 Task: Look for products in the category "Toothpaste" from Hello only.
Action: Mouse moved to (982, 327)
Screenshot: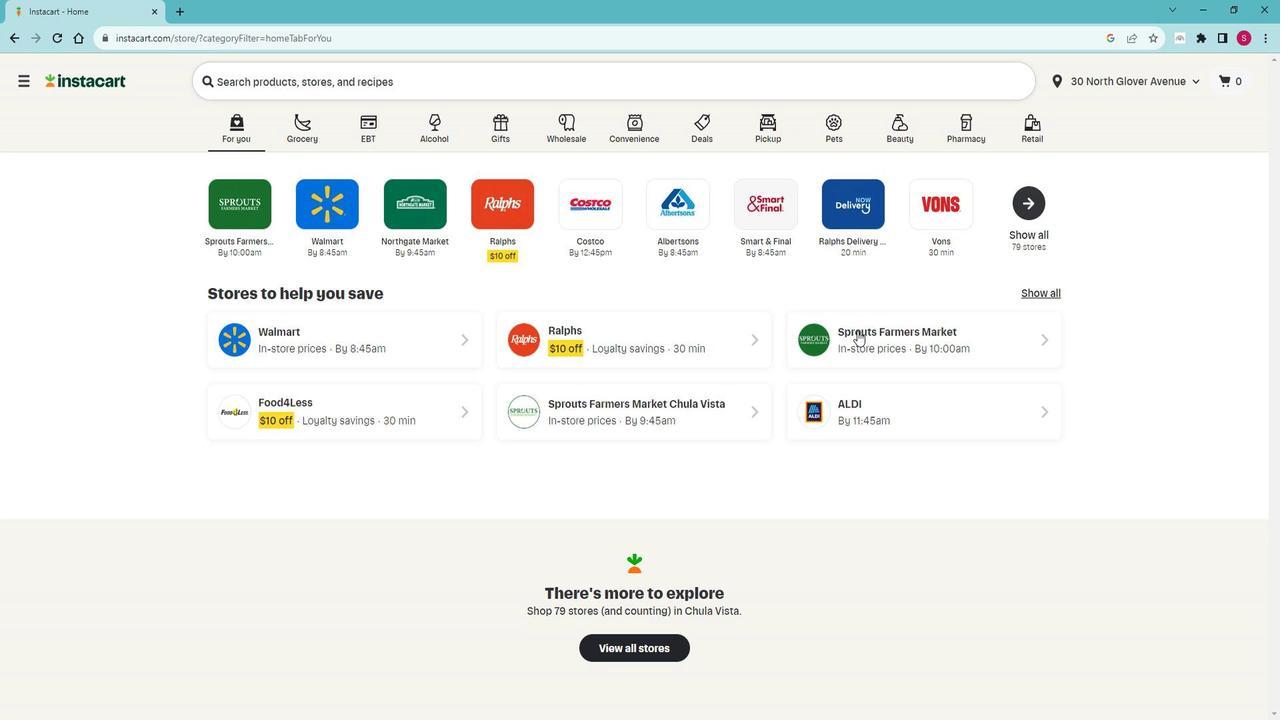 
Action: Mouse pressed left at (982, 327)
Screenshot: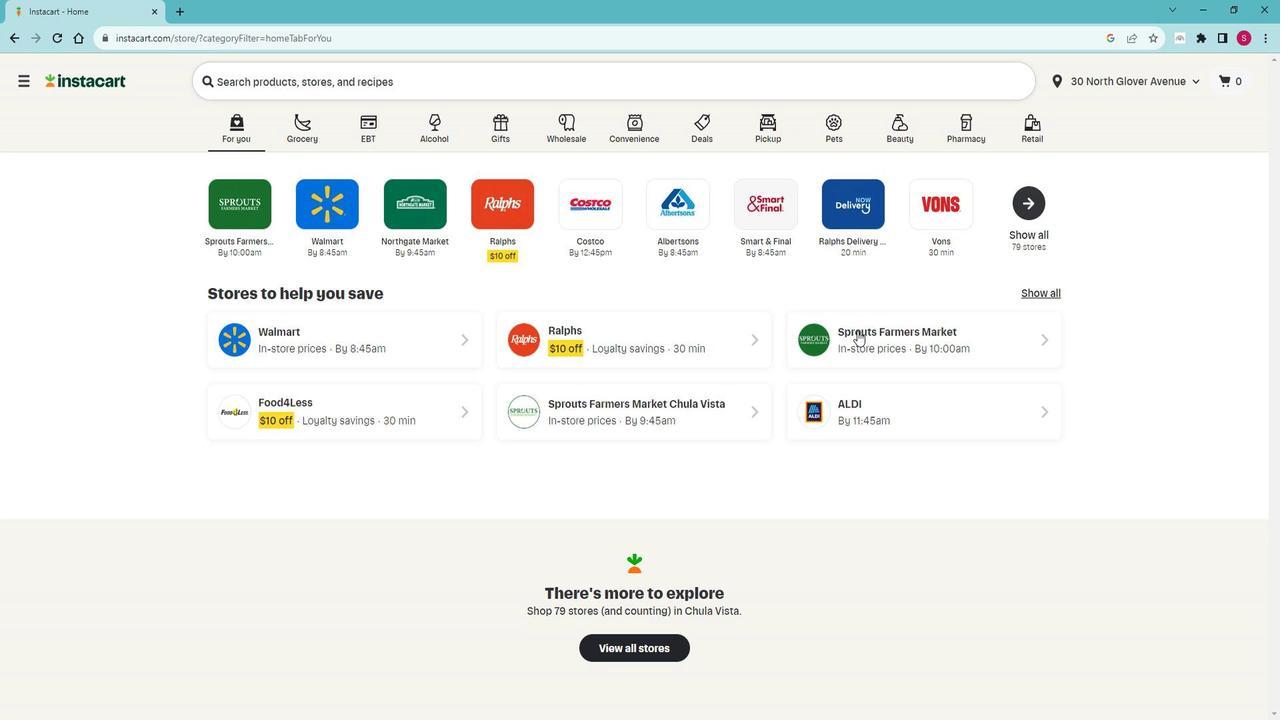 
Action: Mouse moved to (85, 512)
Screenshot: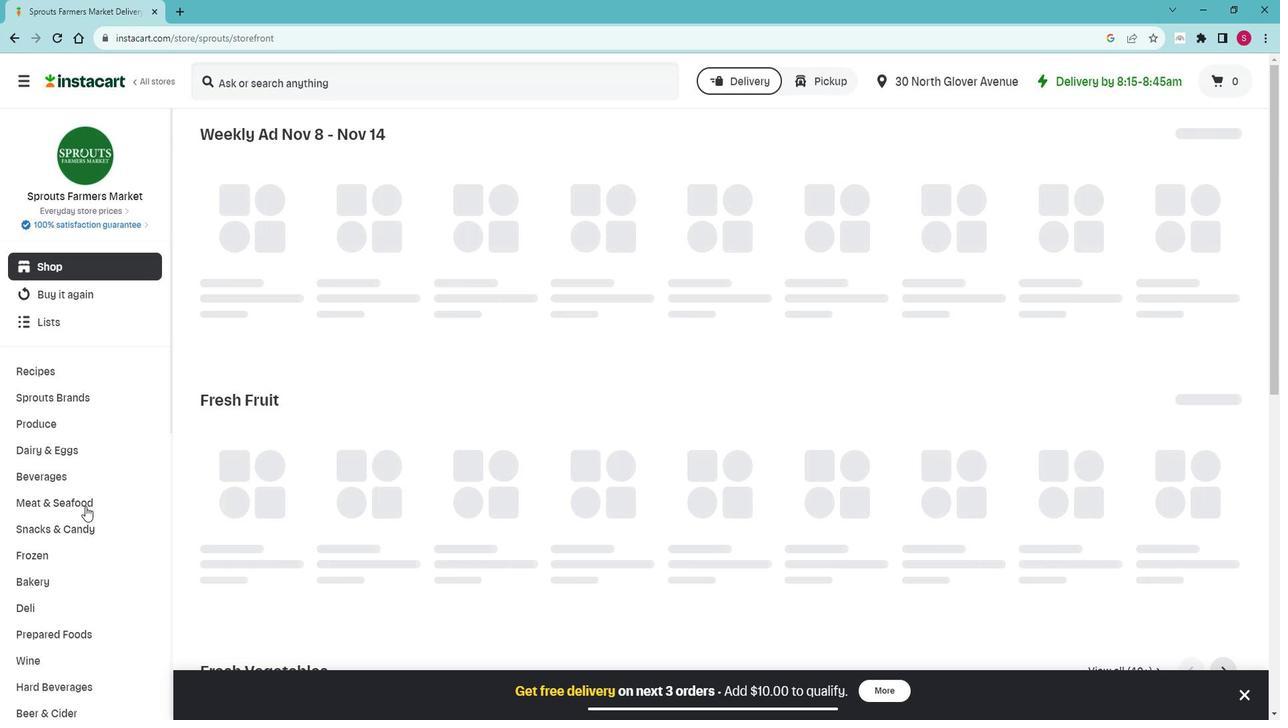 
Action: Mouse scrolled (85, 511) with delta (0, 0)
Screenshot: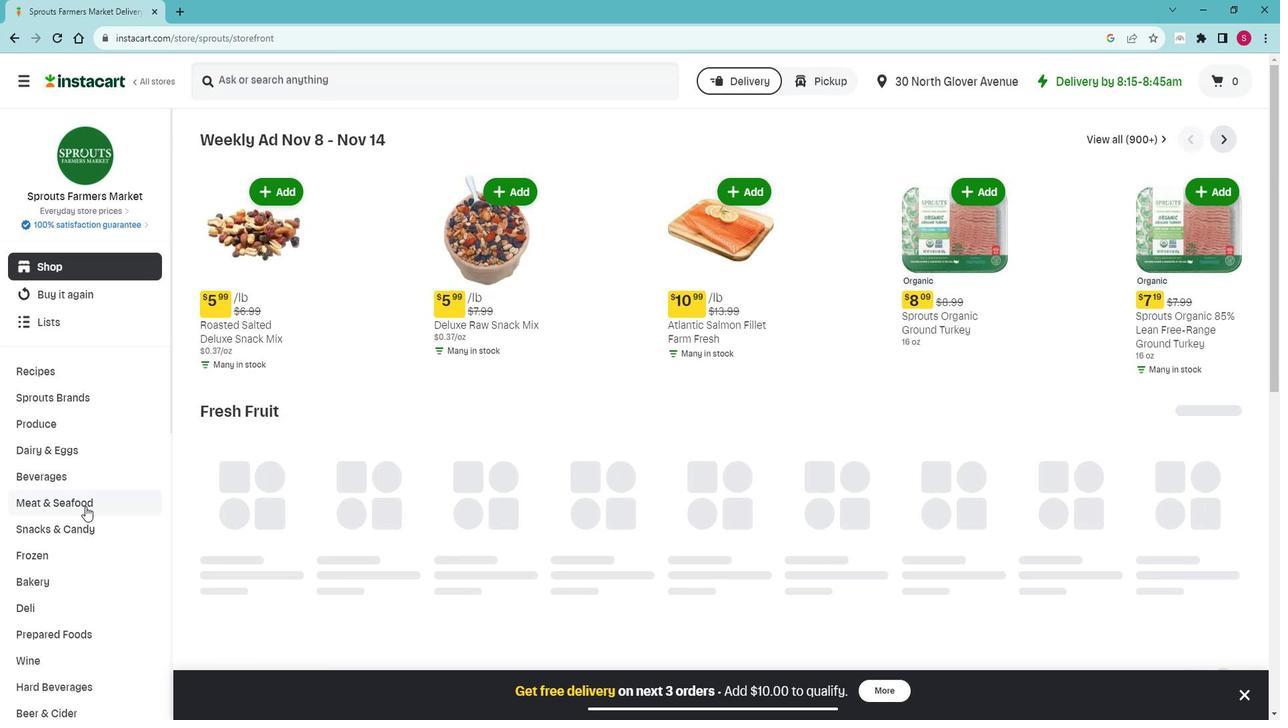 
Action: Mouse scrolled (85, 511) with delta (0, 0)
Screenshot: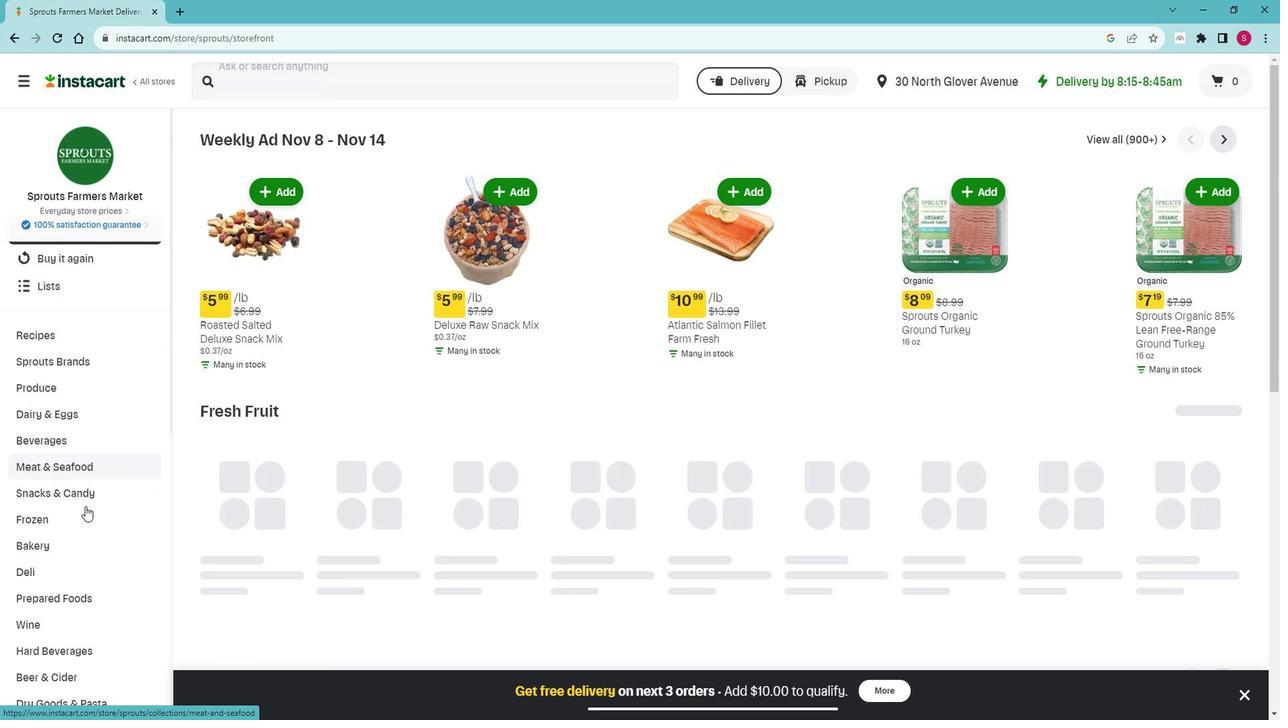 
Action: Mouse scrolled (85, 511) with delta (0, 0)
Screenshot: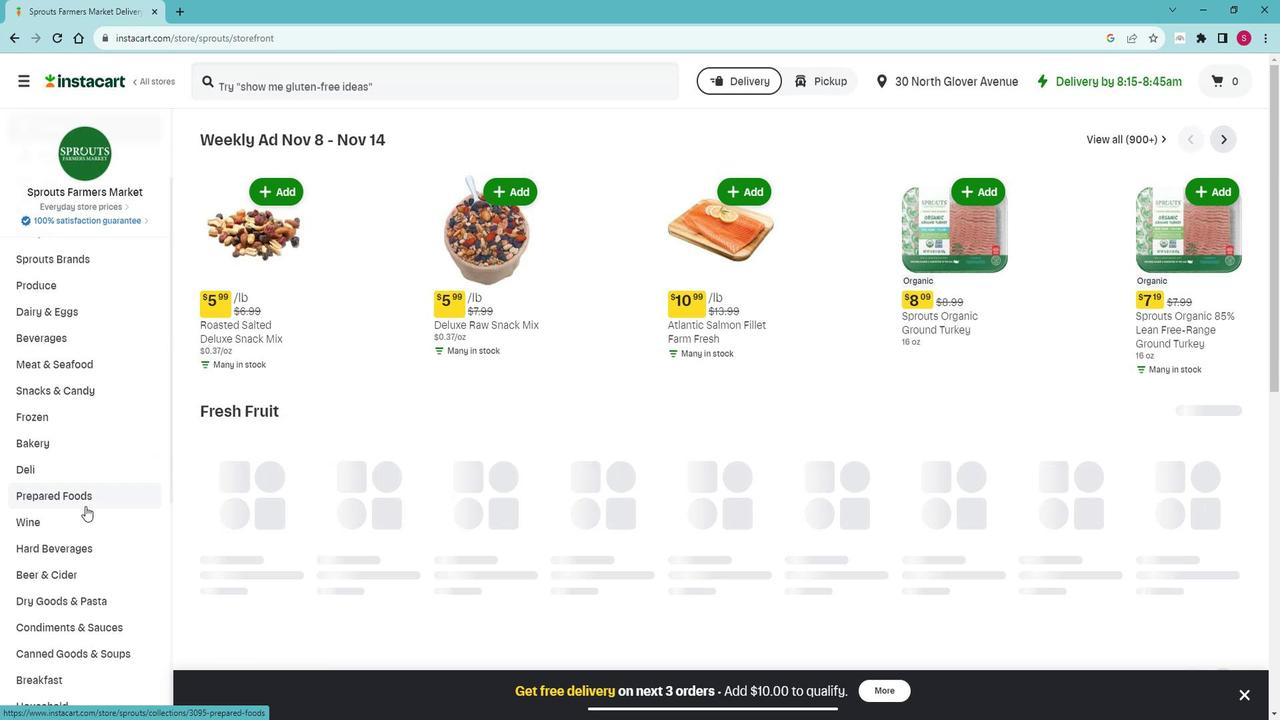 
Action: Mouse scrolled (85, 511) with delta (0, 0)
Screenshot: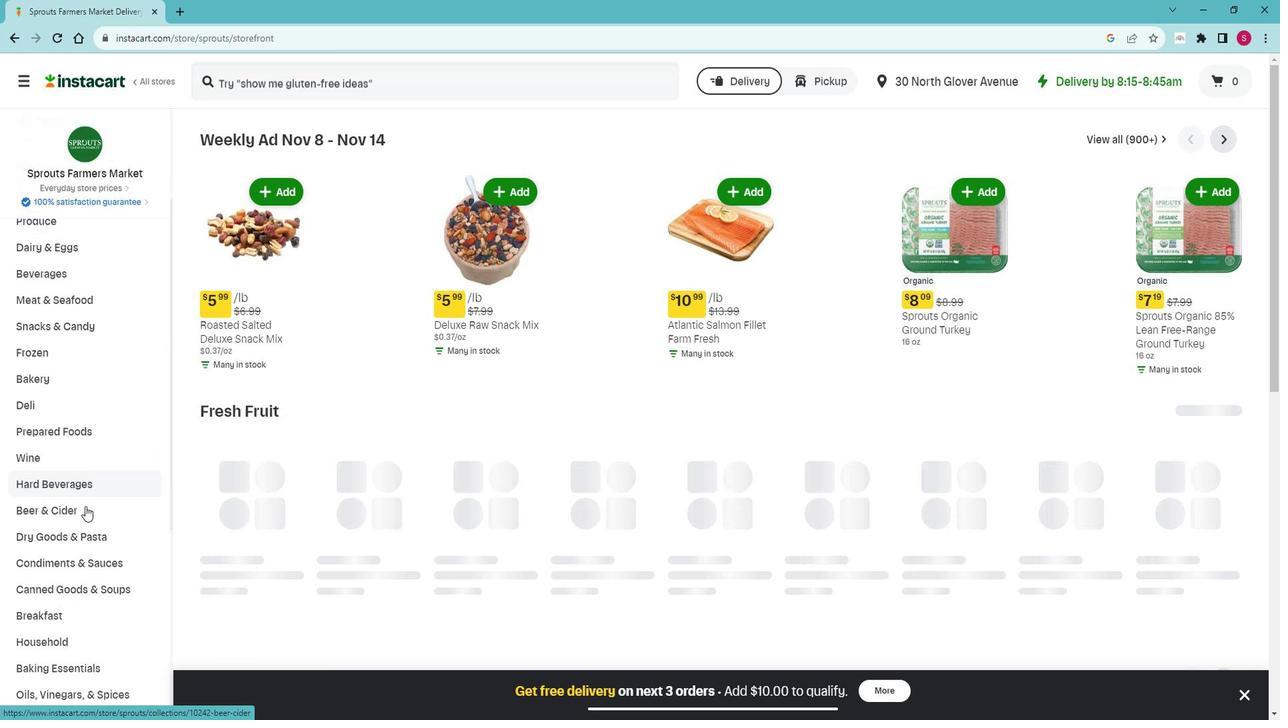 
Action: Mouse scrolled (85, 511) with delta (0, 0)
Screenshot: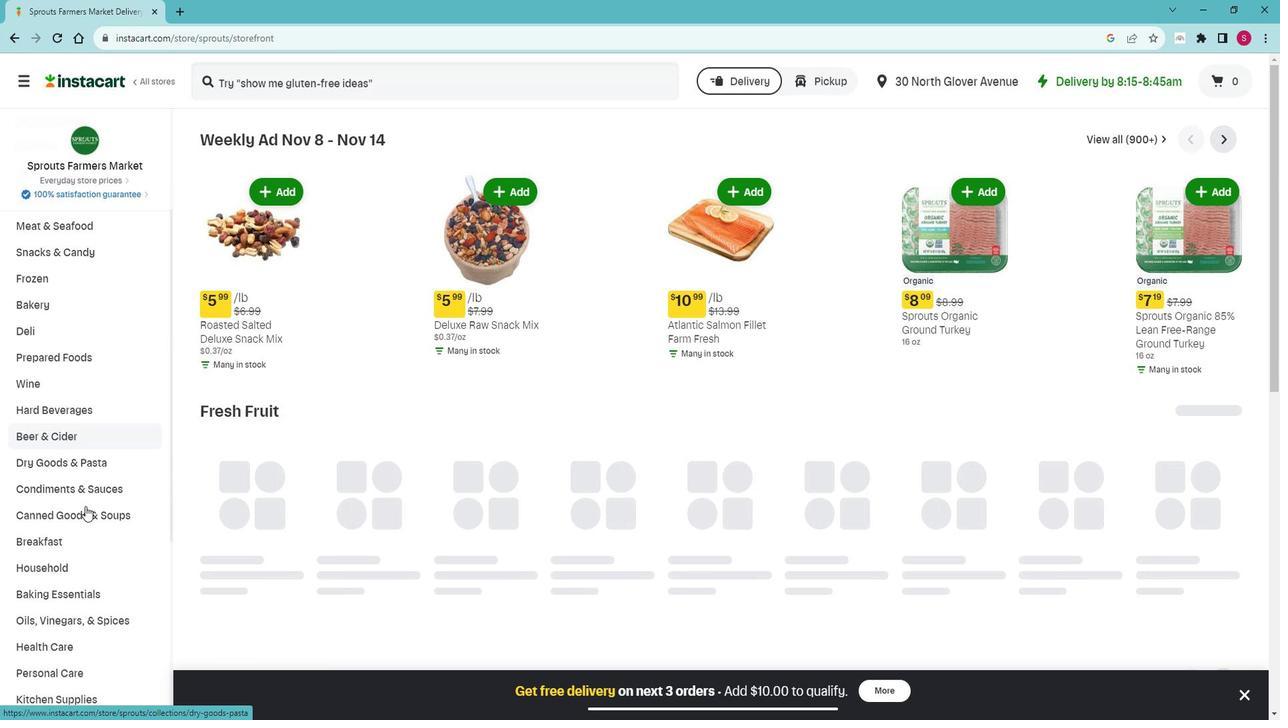 
Action: Mouse scrolled (85, 511) with delta (0, 0)
Screenshot: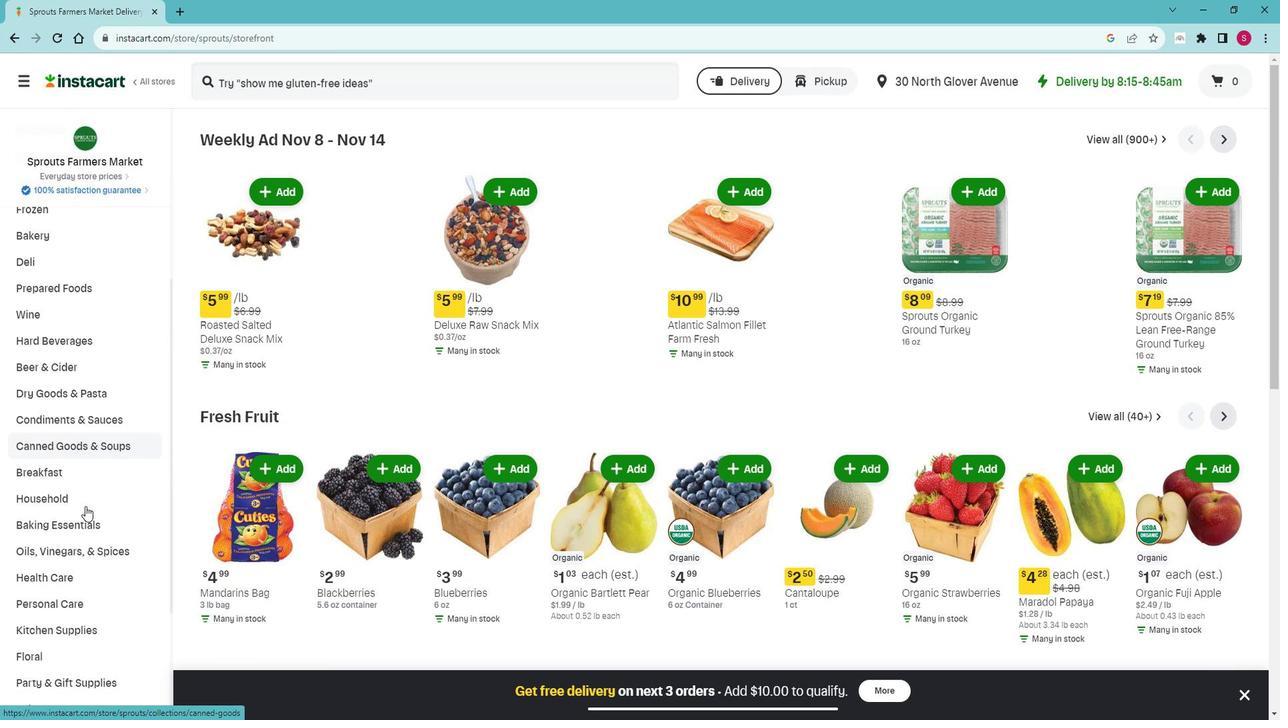
Action: Mouse scrolled (85, 511) with delta (0, 0)
Screenshot: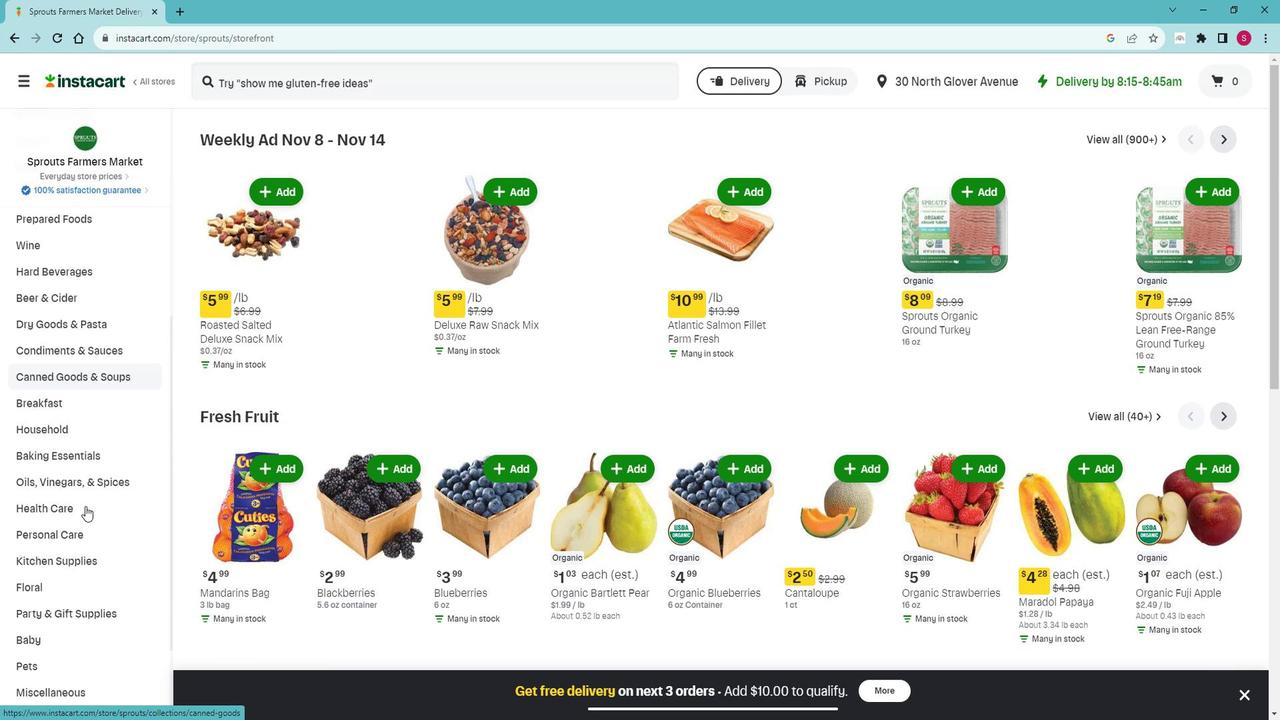 
Action: Mouse moved to (84, 471)
Screenshot: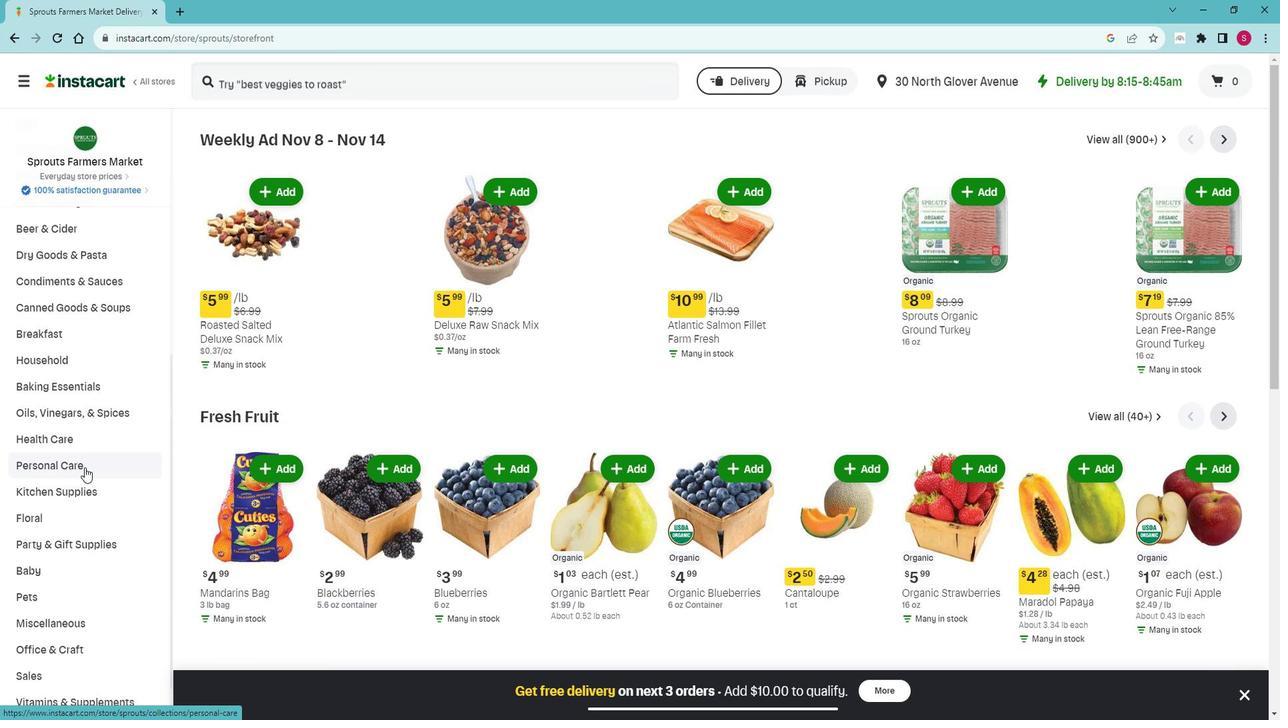
Action: Mouse pressed left at (84, 471)
Screenshot: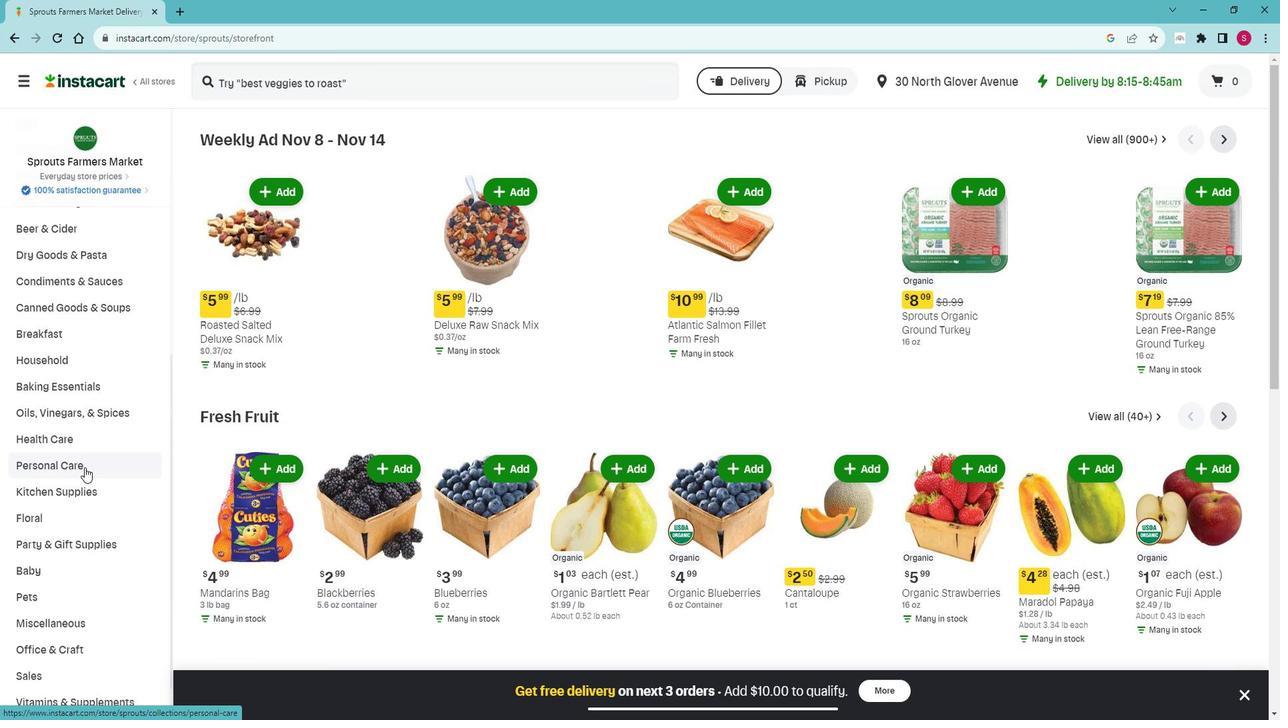
Action: Mouse moved to (71, 526)
Screenshot: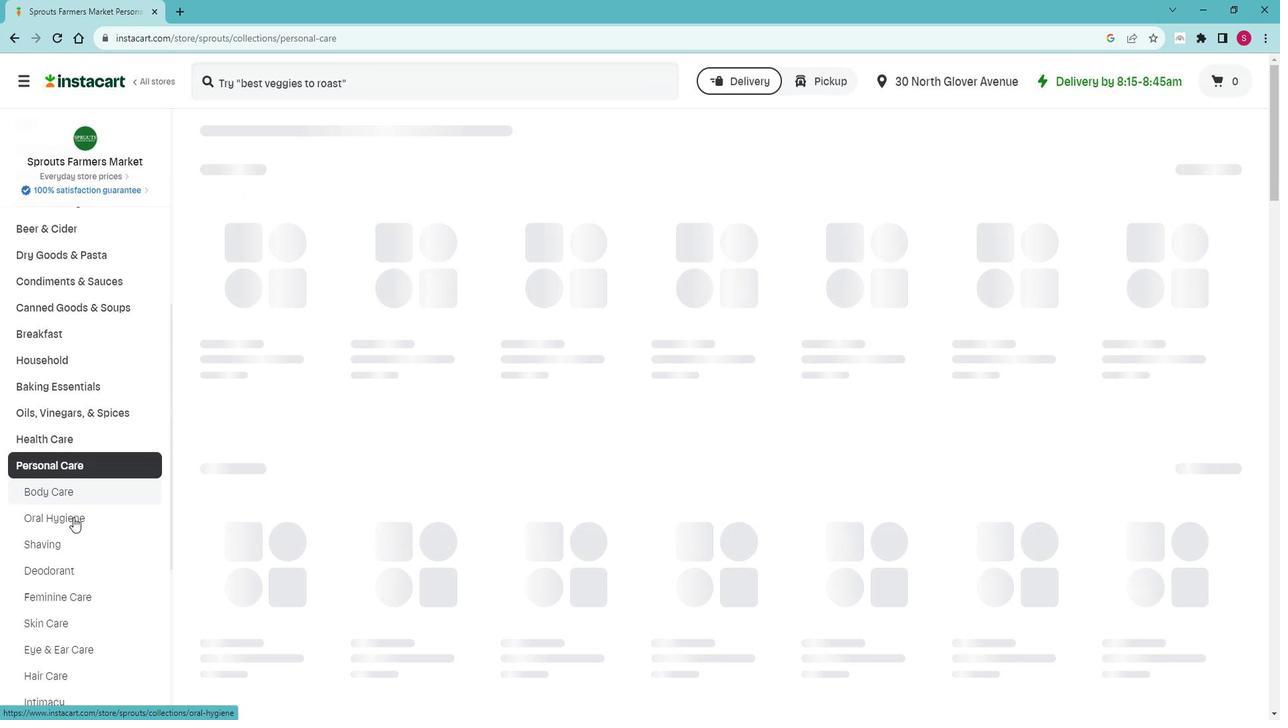 
Action: Mouse pressed left at (71, 526)
Screenshot: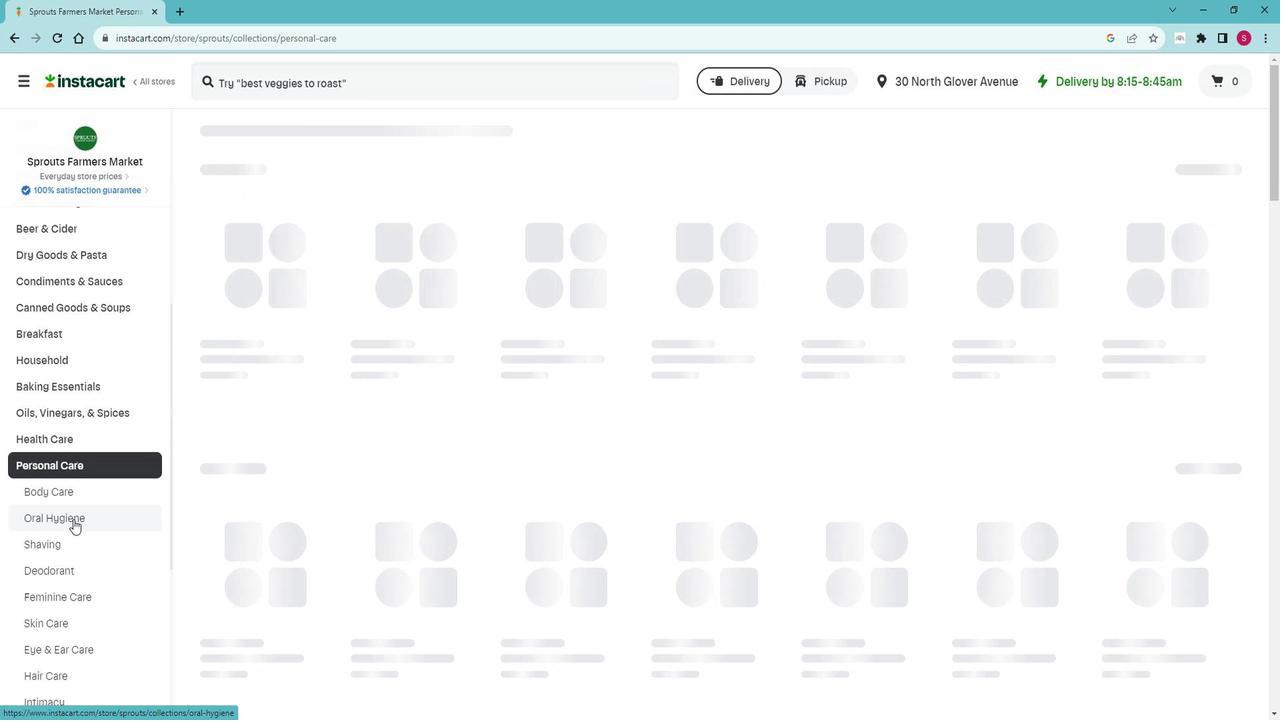
Action: Mouse moved to (424, 187)
Screenshot: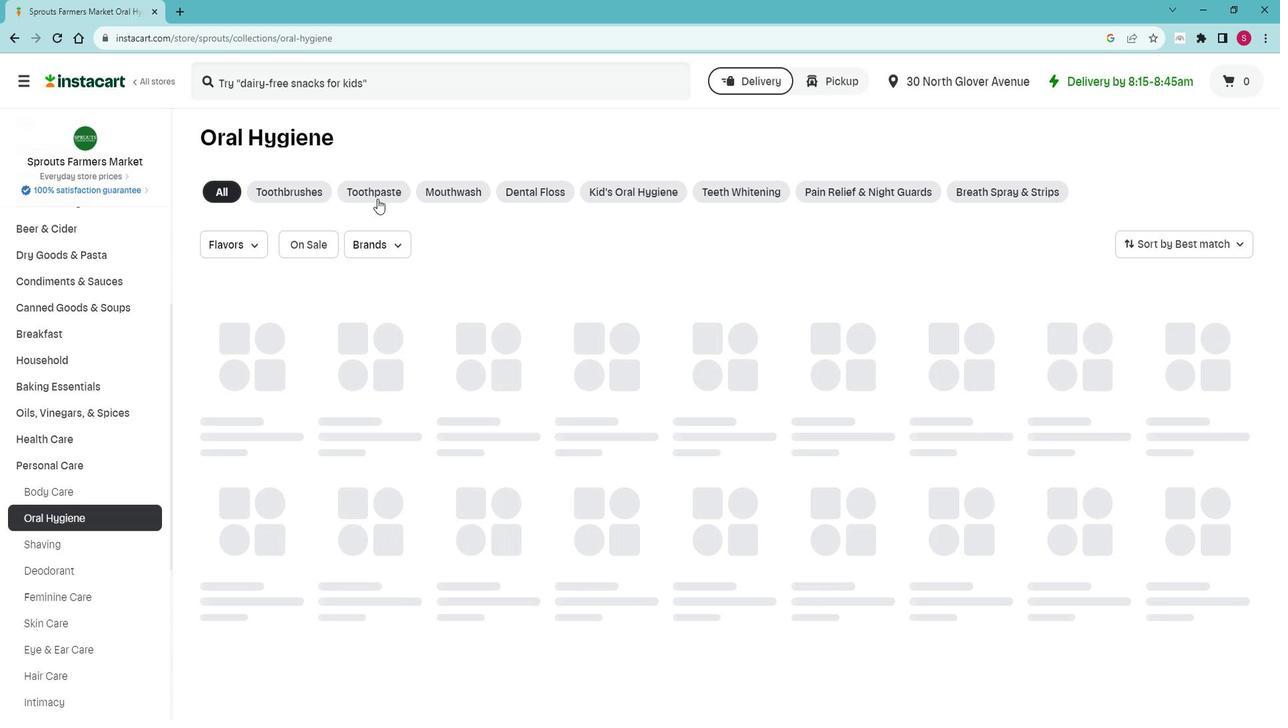 
Action: Mouse pressed left at (424, 187)
Screenshot: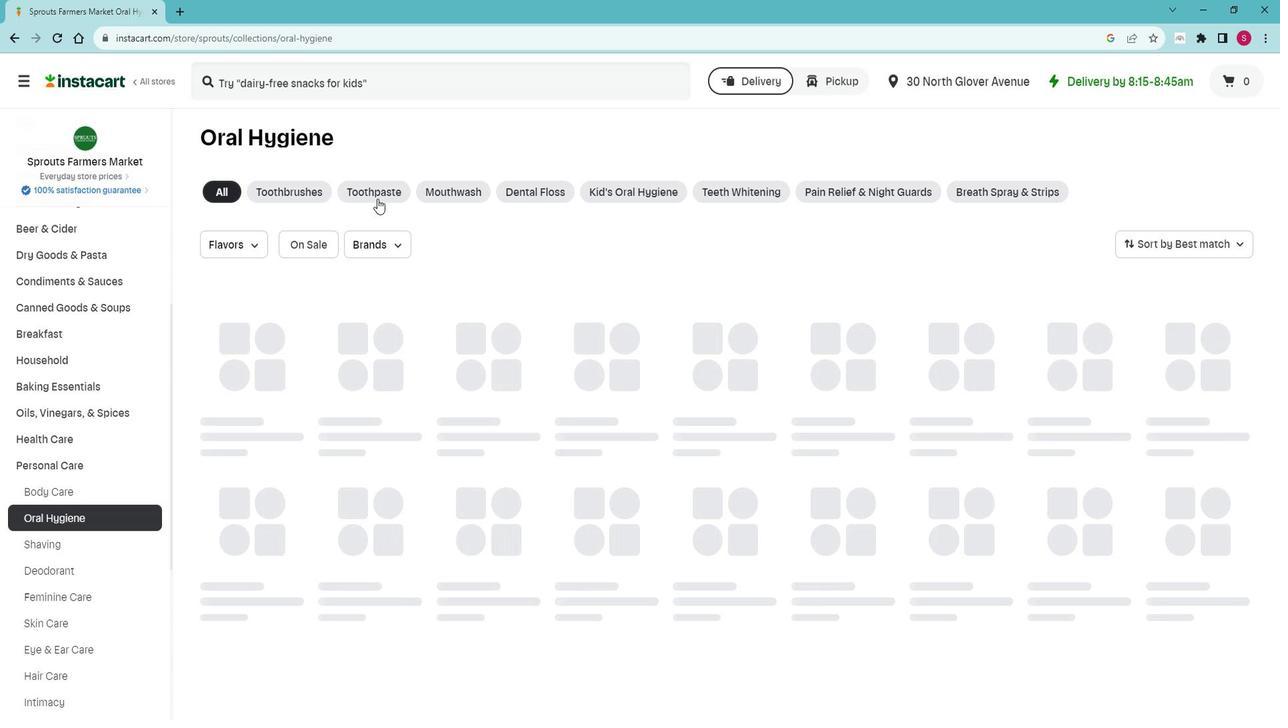 
Action: Mouse moved to (445, 232)
Screenshot: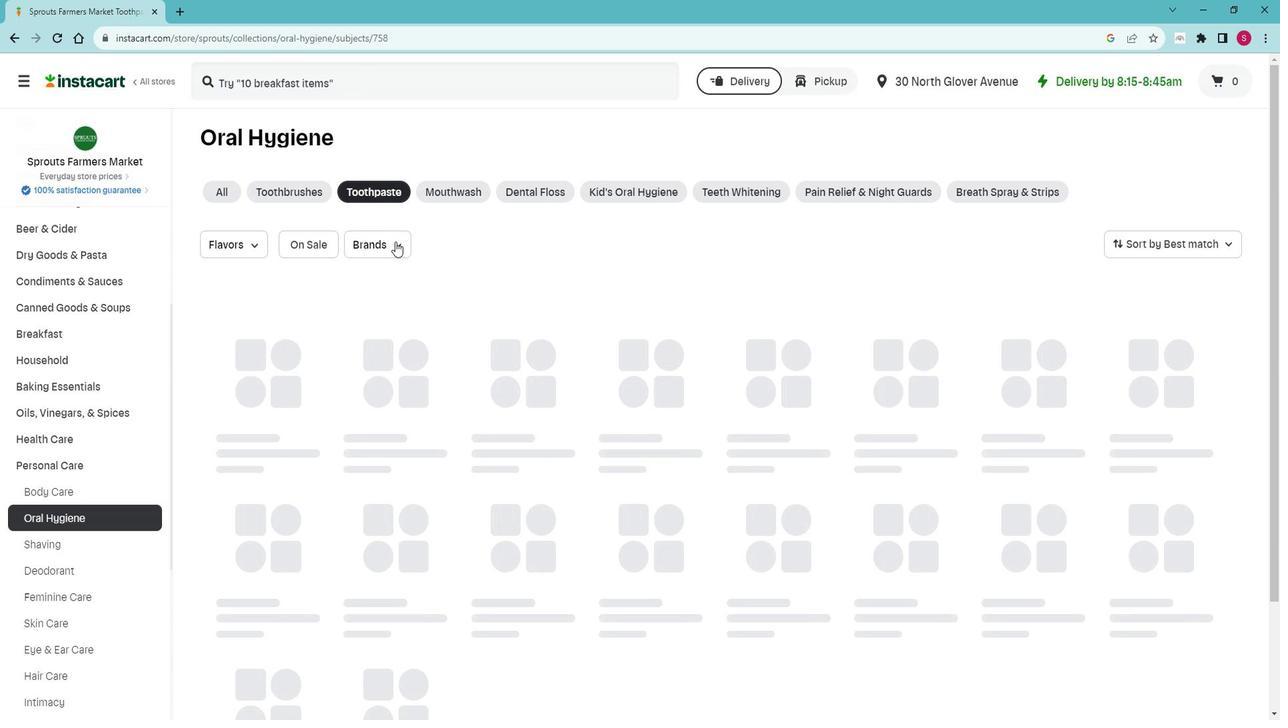 
Action: Mouse pressed left at (445, 232)
Screenshot: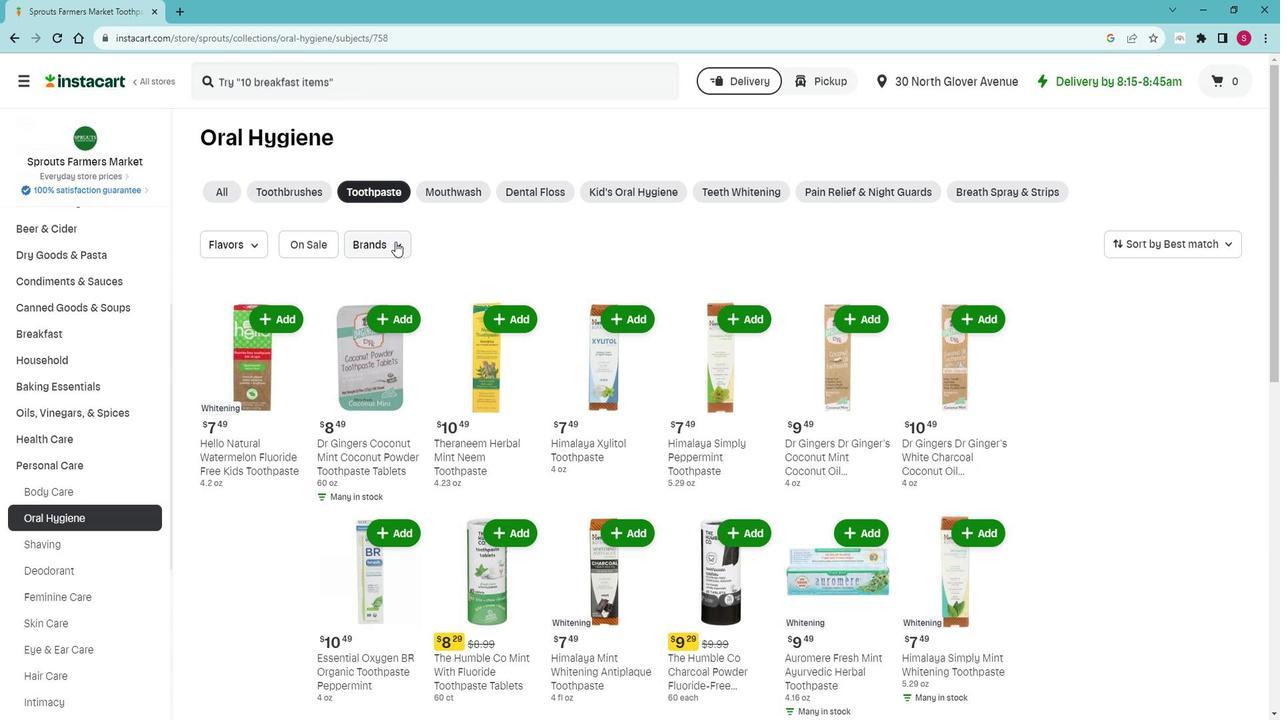 
Action: Mouse moved to (466, 300)
Screenshot: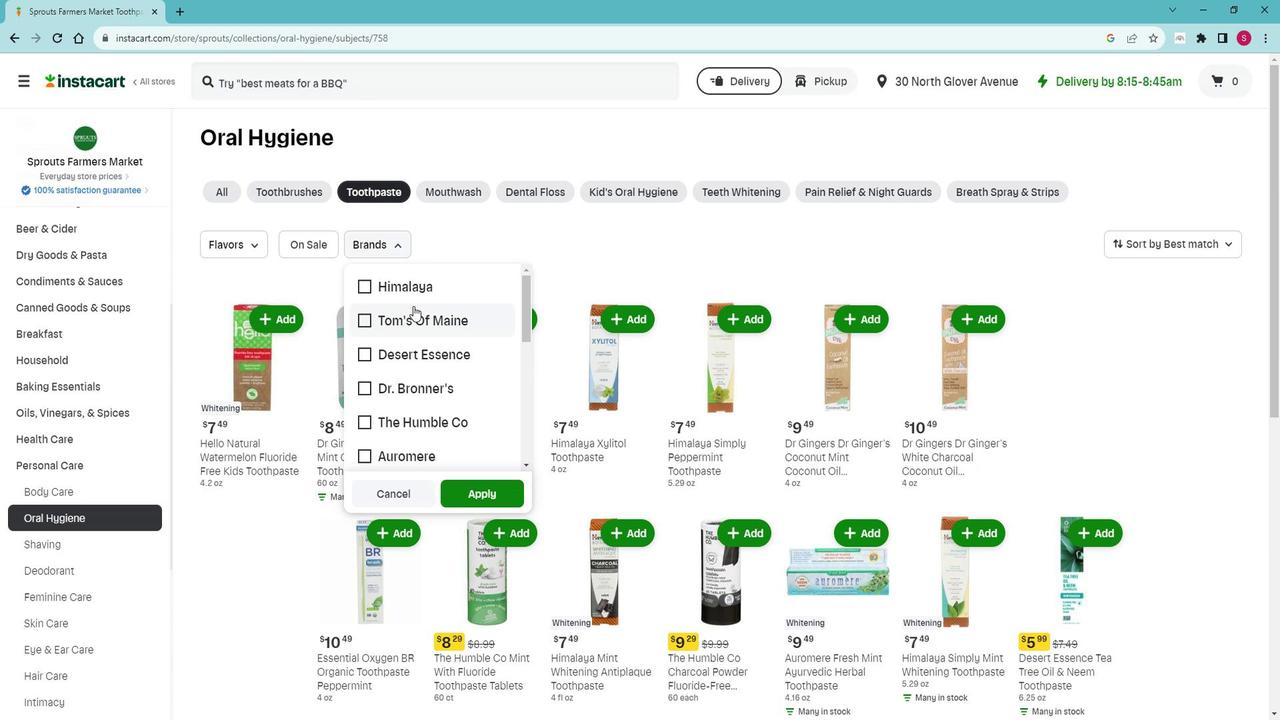 
Action: Mouse scrolled (466, 300) with delta (0, 0)
Screenshot: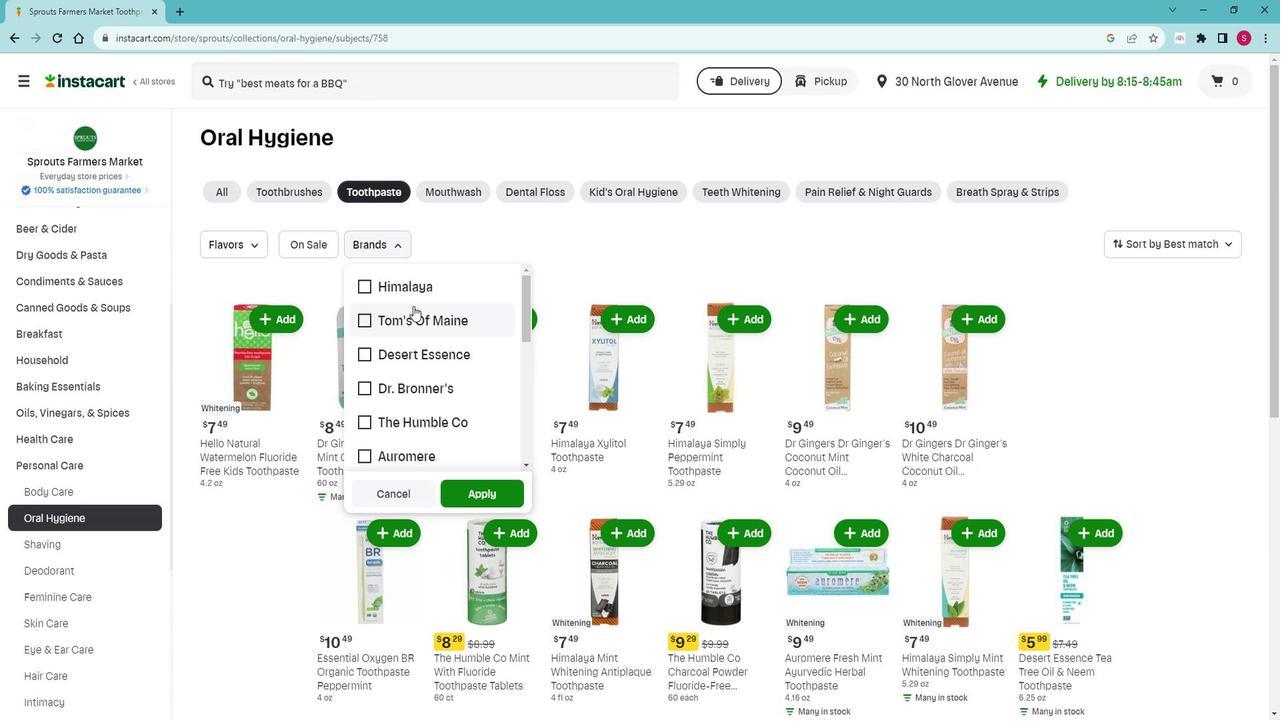 
Action: Mouse moved to (467, 301)
Screenshot: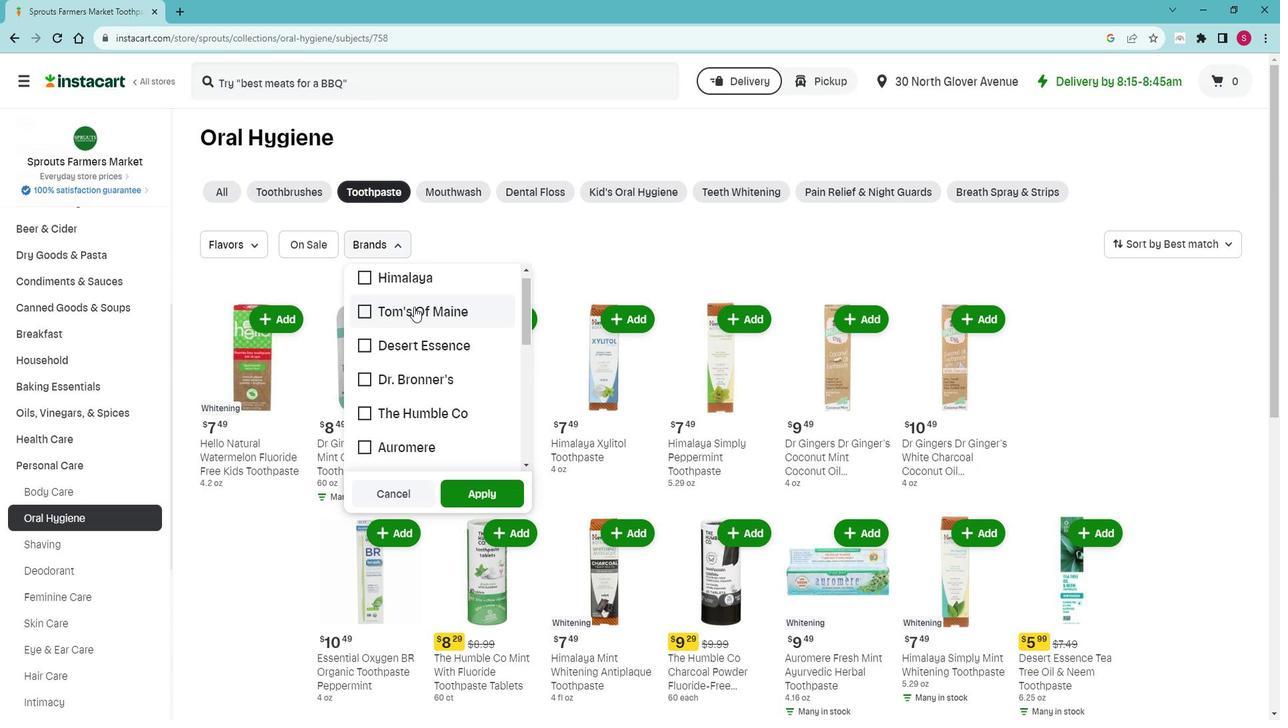 
Action: Mouse scrolled (467, 300) with delta (0, 0)
Screenshot: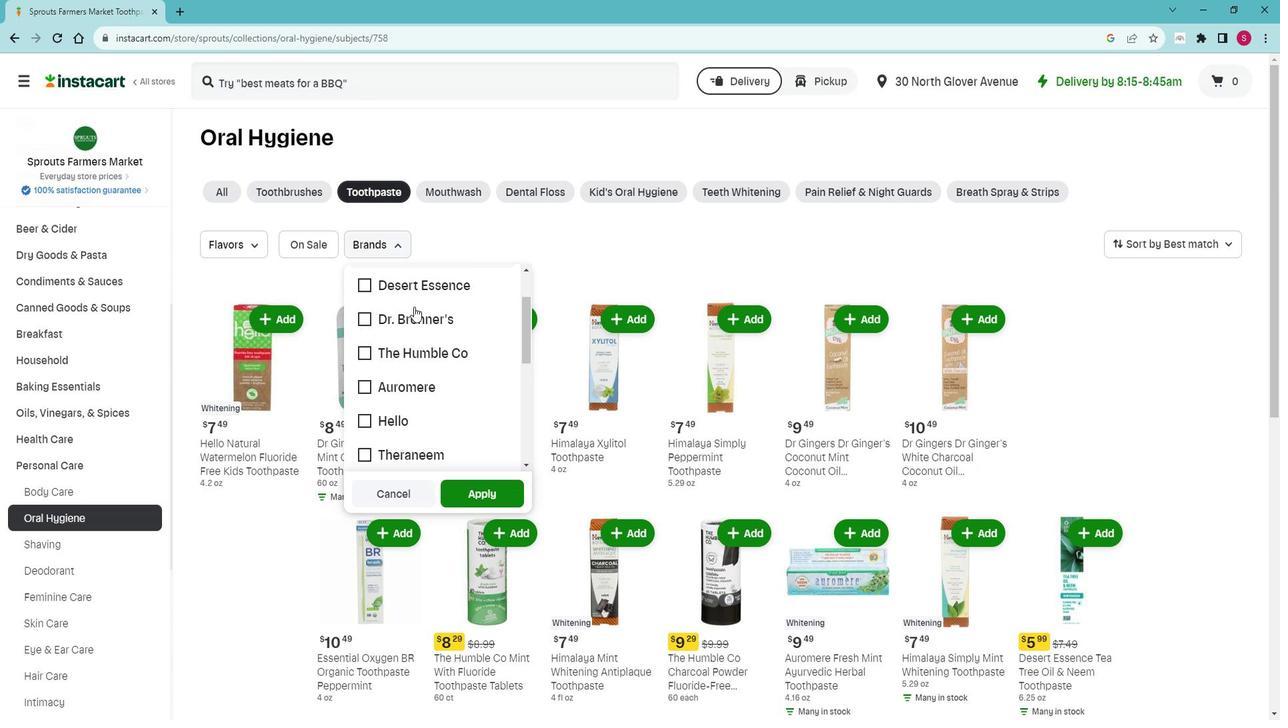 
Action: Mouse moved to (461, 344)
Screenshot: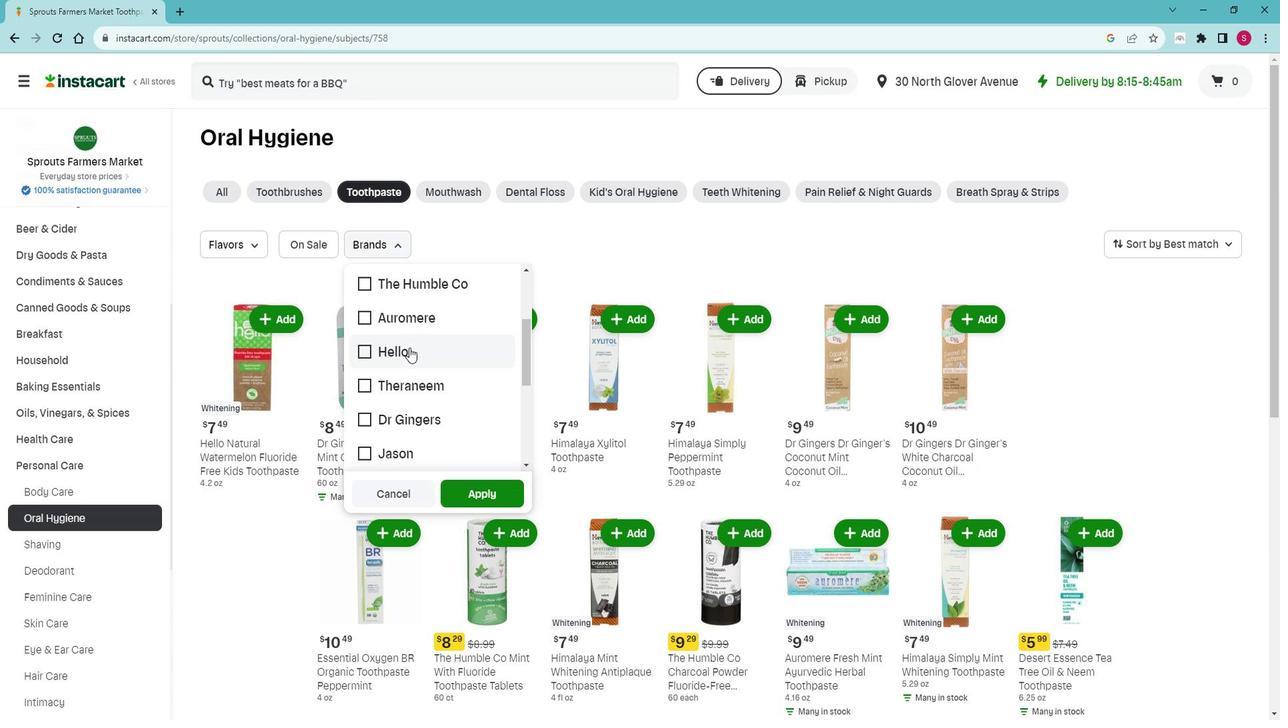 
Action: Mouse pressed left at (461, 344)
Screenshot: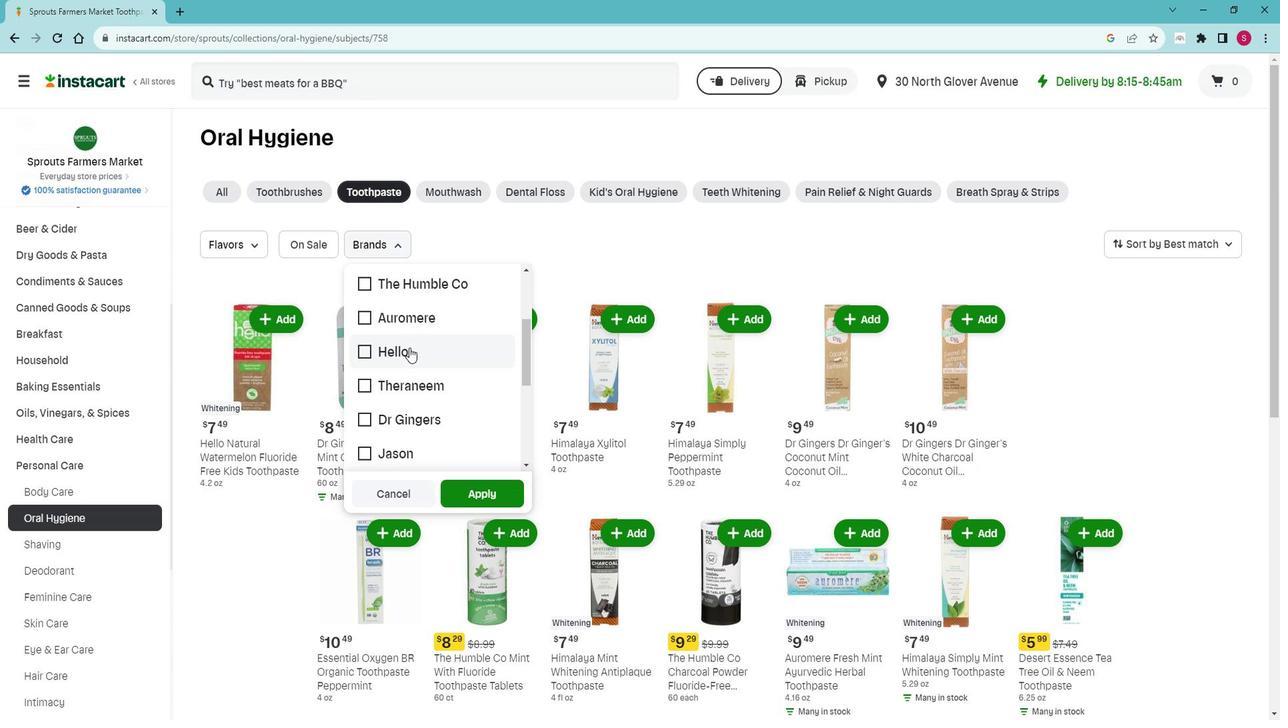 
Action: Mouse moved to (510, 492)
Screenshot: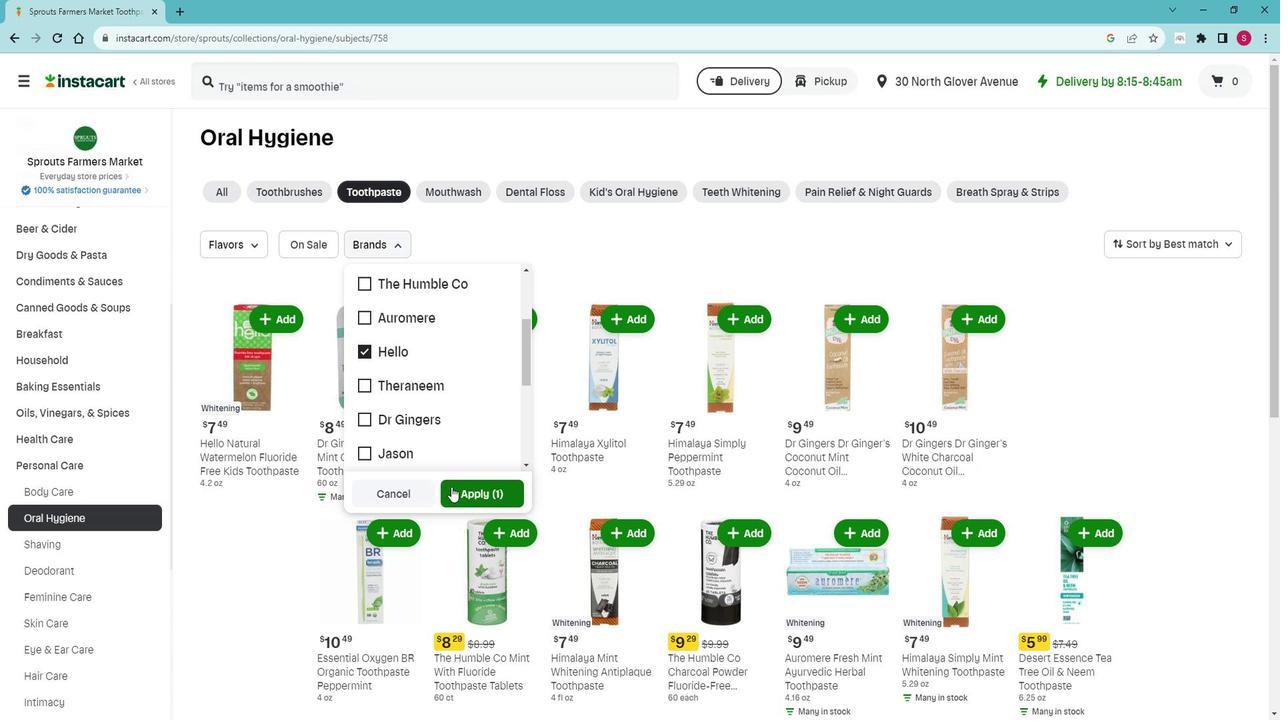 
Action: Mouse pressed left at (510, 492)
Screenshot: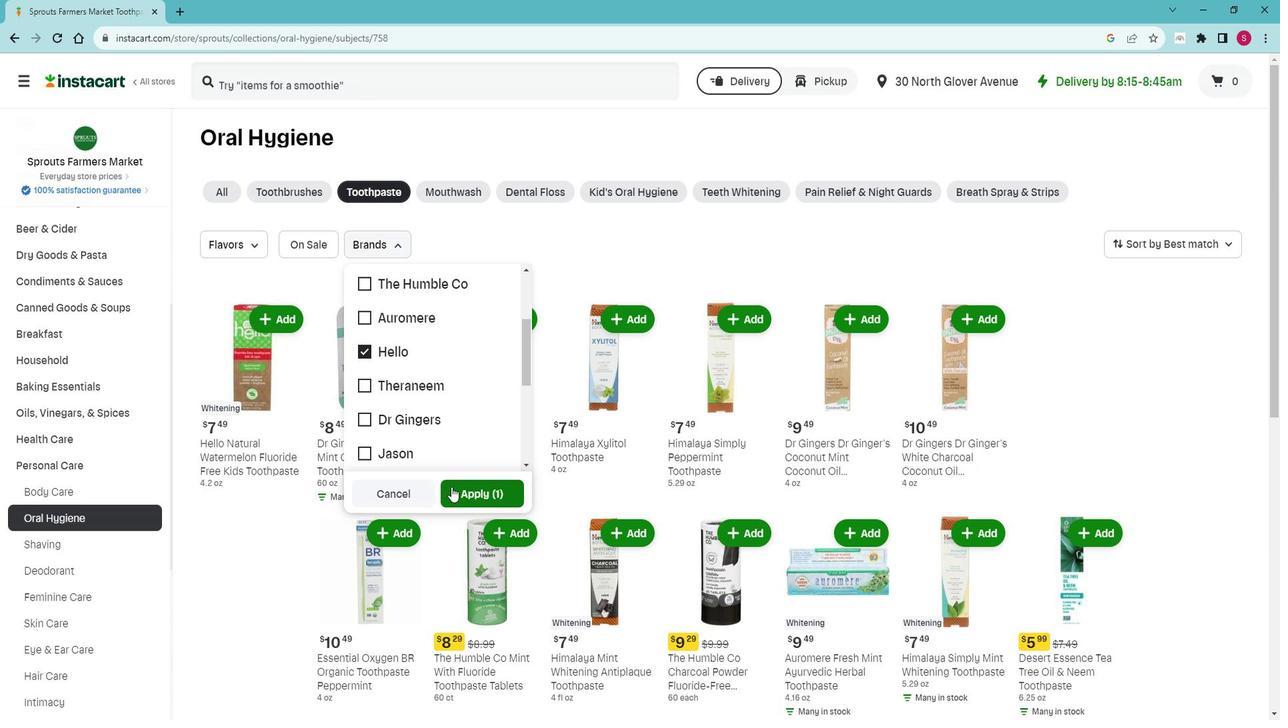 
Action: Mouse moved to (669, 326)
Screenshot: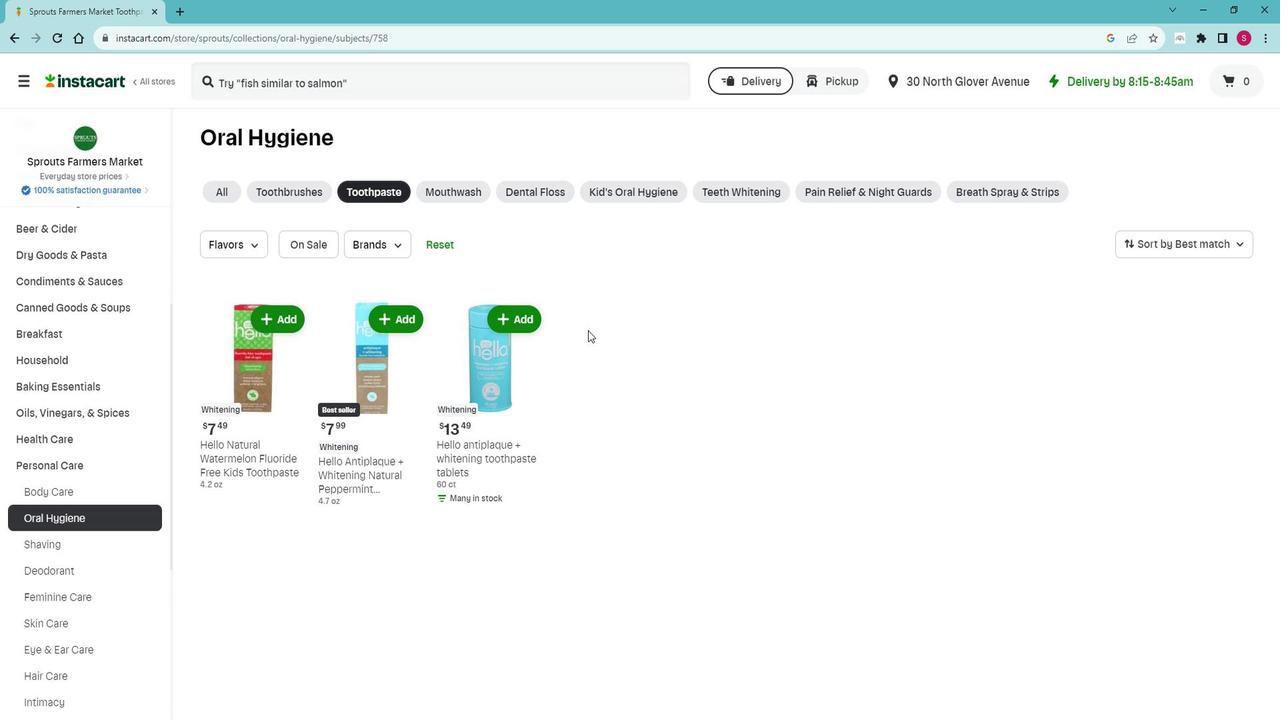 
